 Task: Add Sprouts Free And Clear Laundry Detergent to the cart.
Action: Mouse moved to (716, 283)
Screenshot: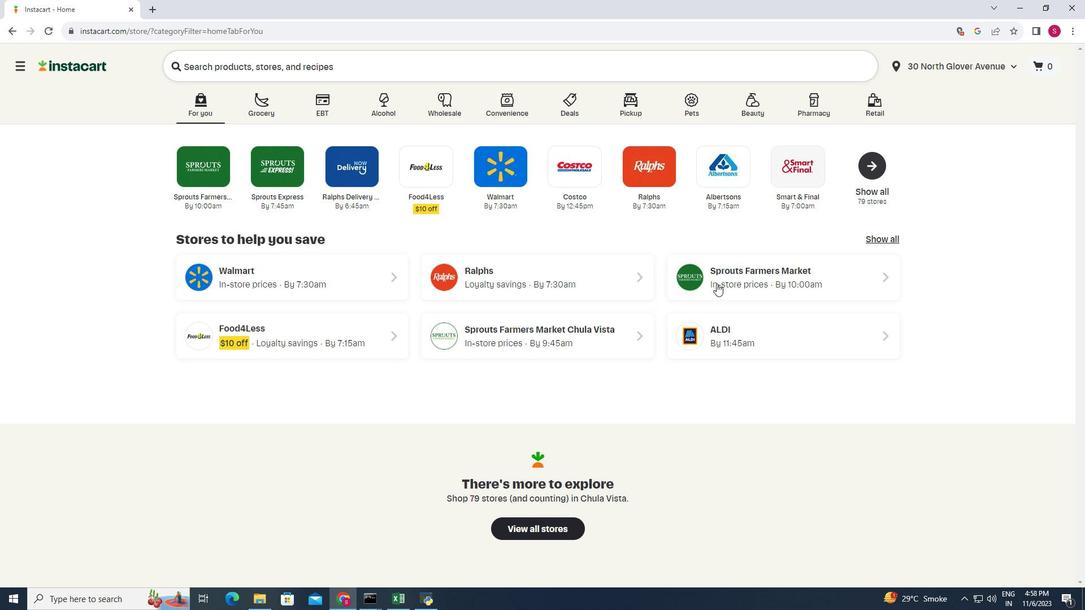 
Action: Mouse pressed left at (716, 283)
Screenshot: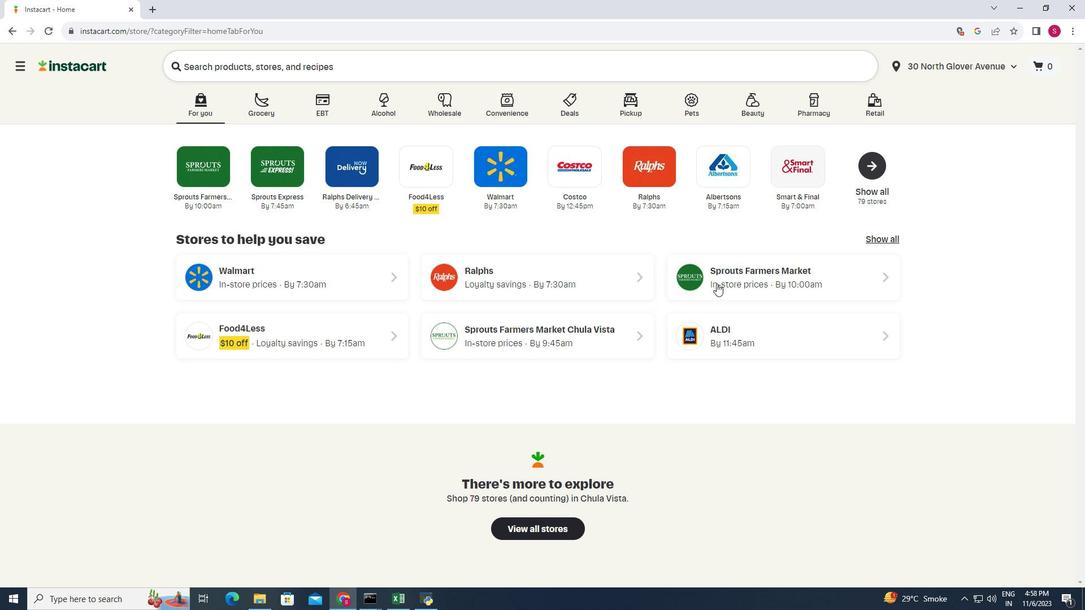 
Action: Mouse moved to (73, 390)
Screenshot: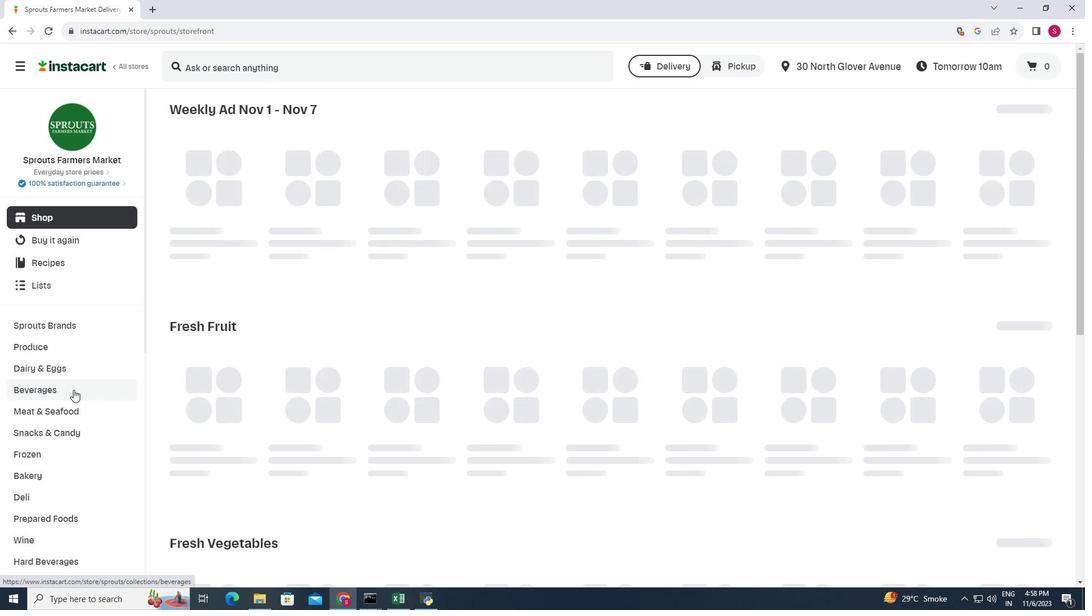 
Action: Mouse scrolled (73, 389) with delta (0, 0)
Screenshot: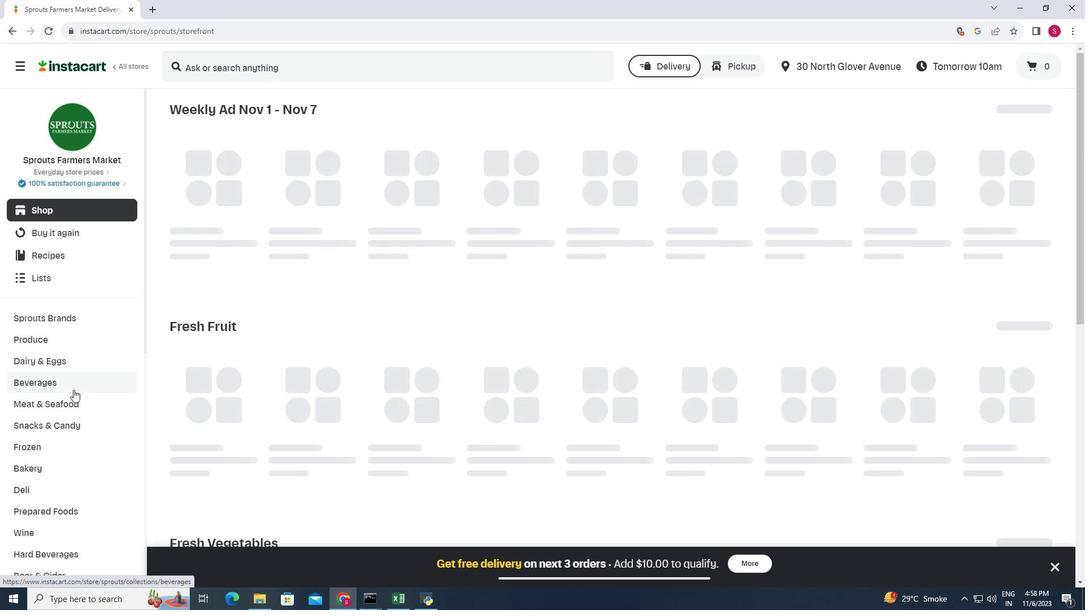 
Action: Mouse moved to (73, 390)
Screenshot: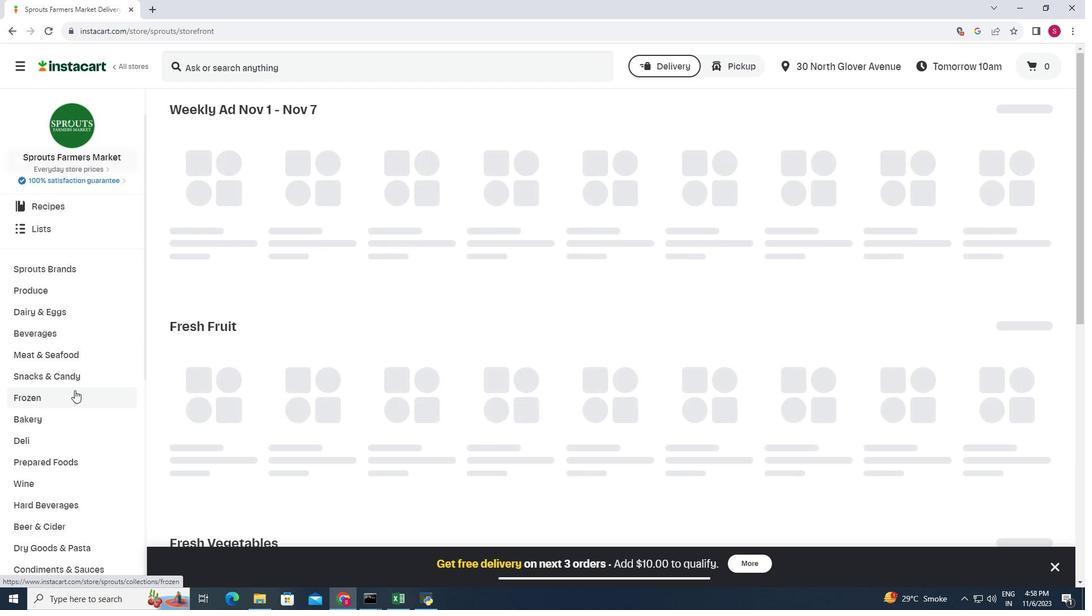 
Action: Mouse scrolled (73, 390) with delta (0, 0)
Screenshot: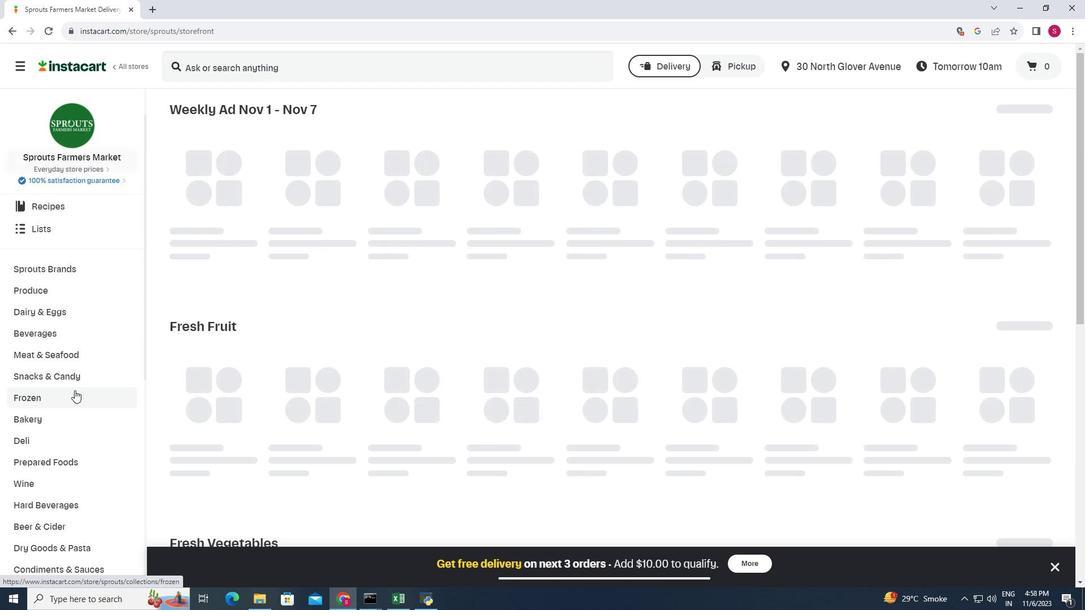 
Action: Mouse moved to (75, 390)
Screenshot: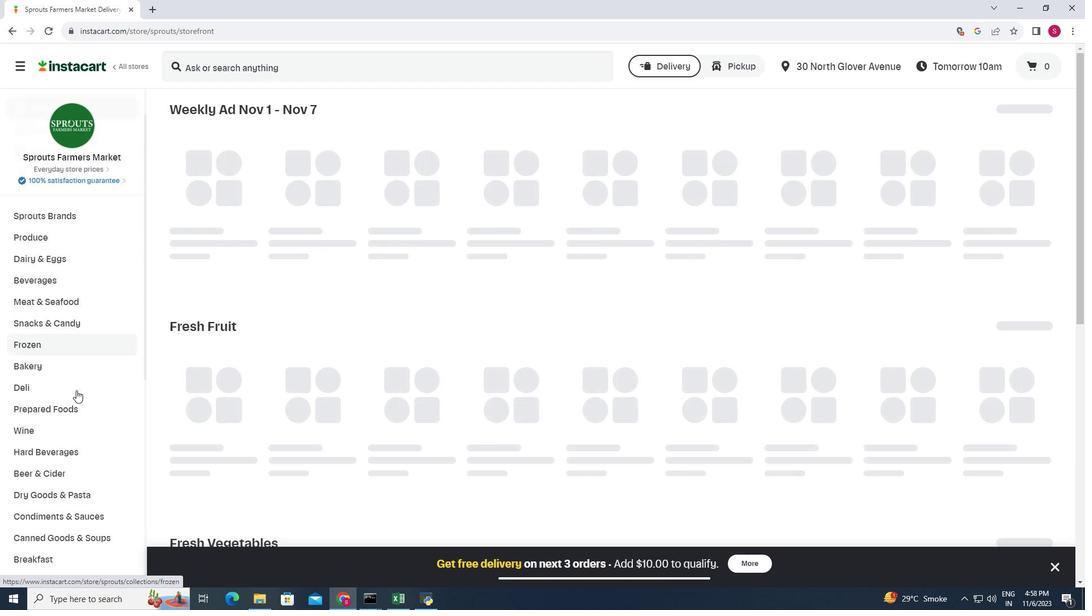
Action: Mouse scrolled (75, 390) with delta (0, 0)
Screenshot: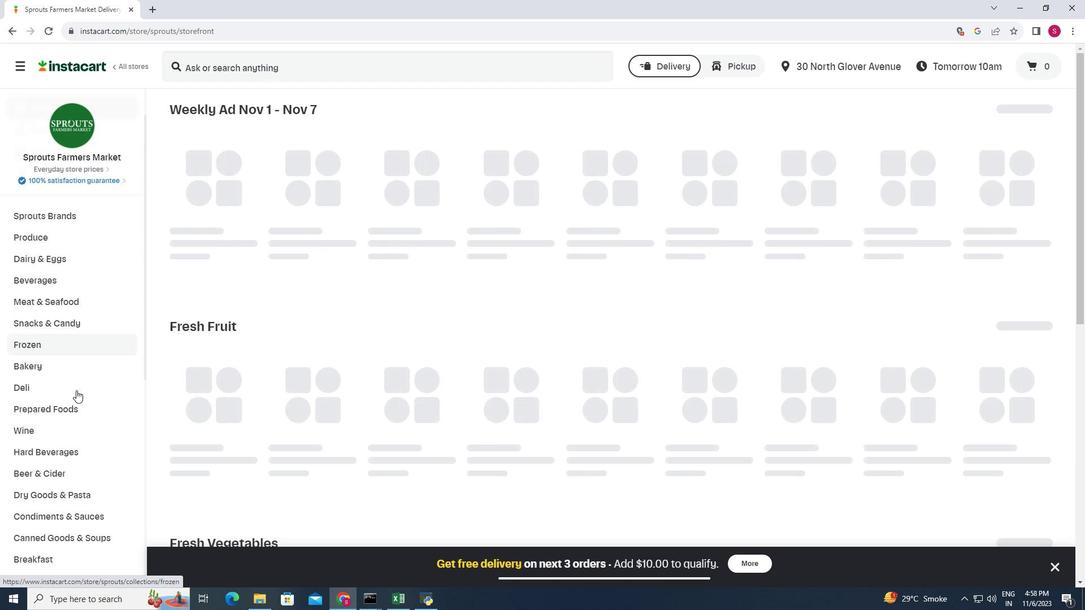 
Action: Mouse moved to (76, 390)
Screenshot: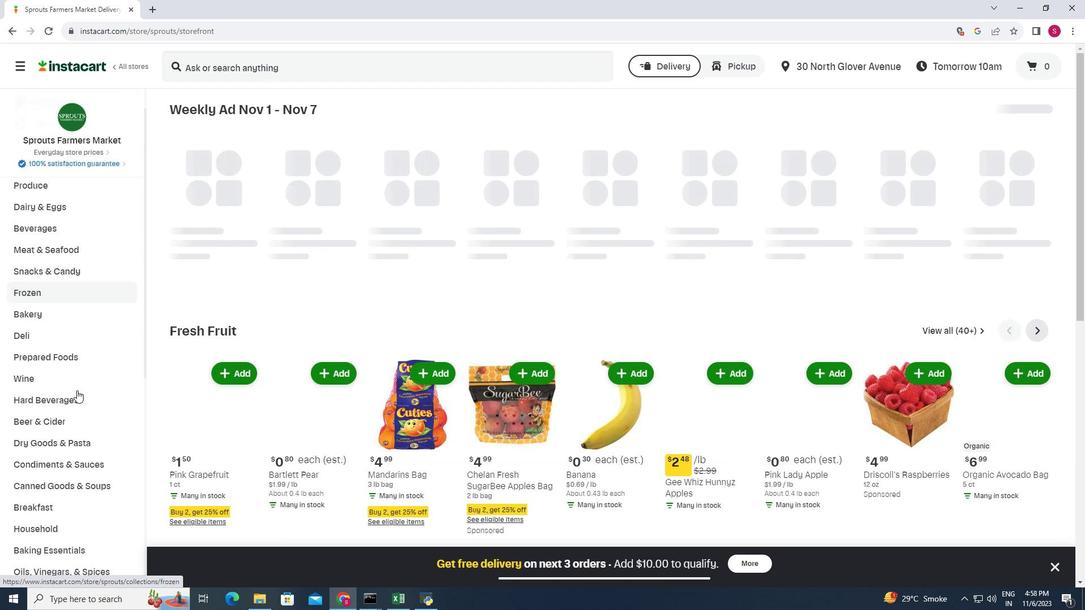 
Action: Mouse scrolled (76, 390) with delta (0, 0)
Screenshot: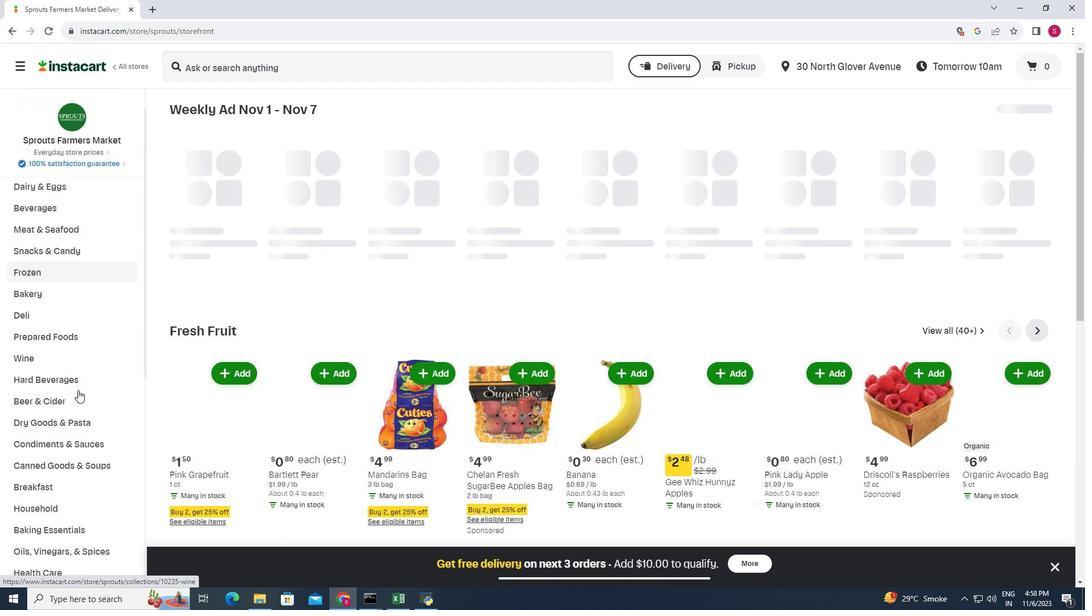 
Action: Mouse moved to (78, 390)
Screenshot: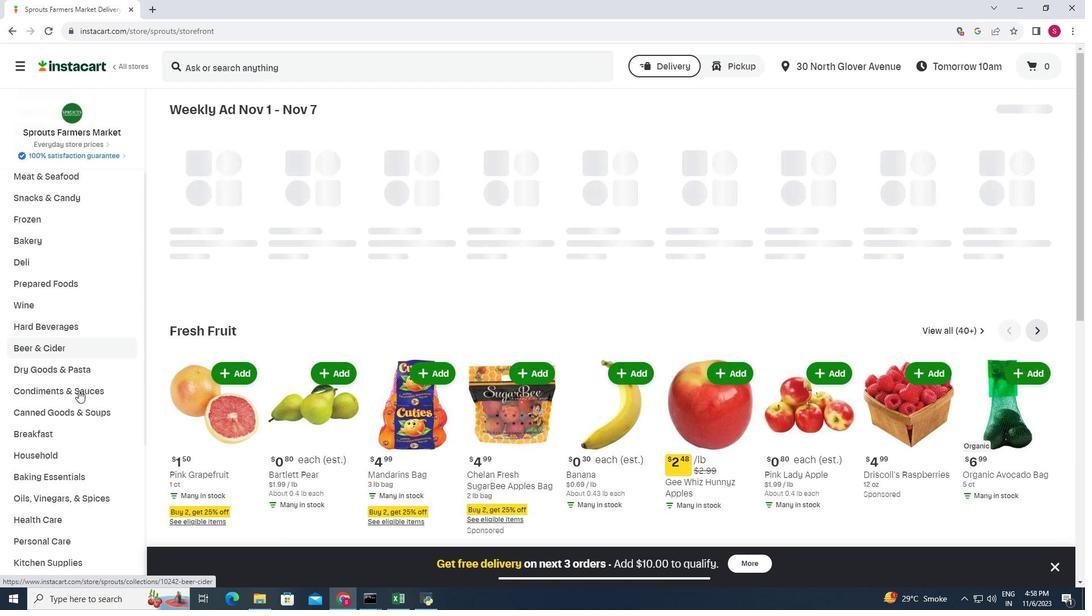 
Action: Mouse scrolled (78, 390) with delta (0, 0)
Screenshot: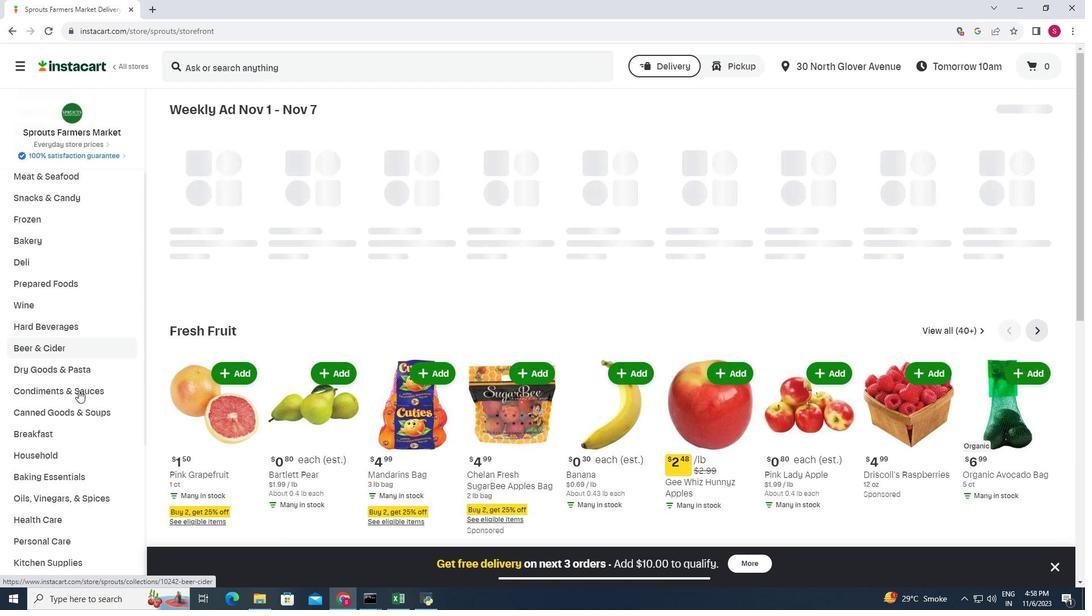 
Action: Mouse moved to (77, 400)
Screenshot: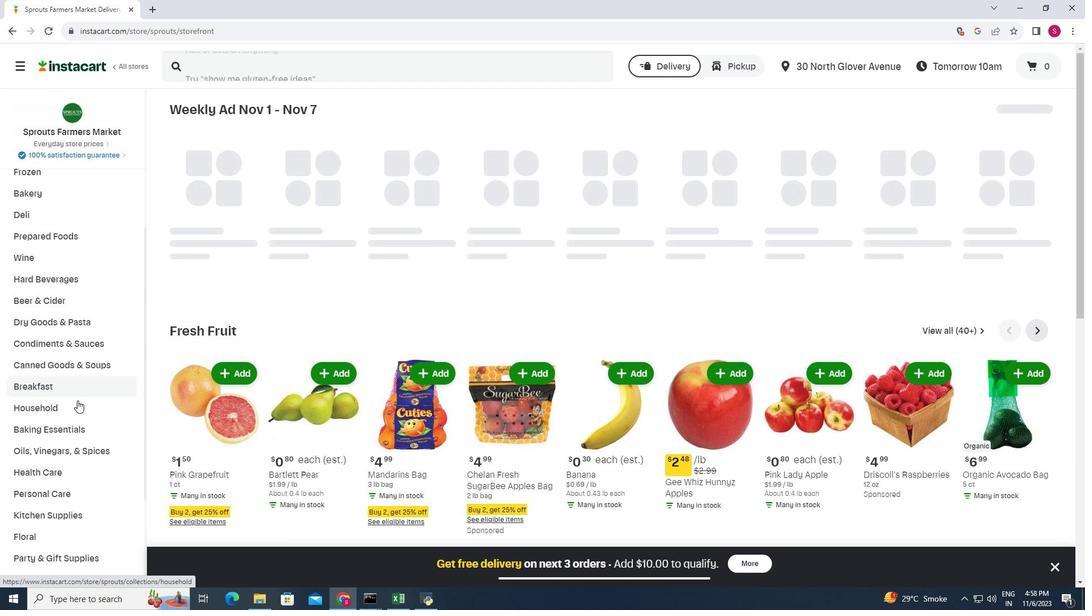 
Action: Mouse pressed left at (77, 400)
Screenshot: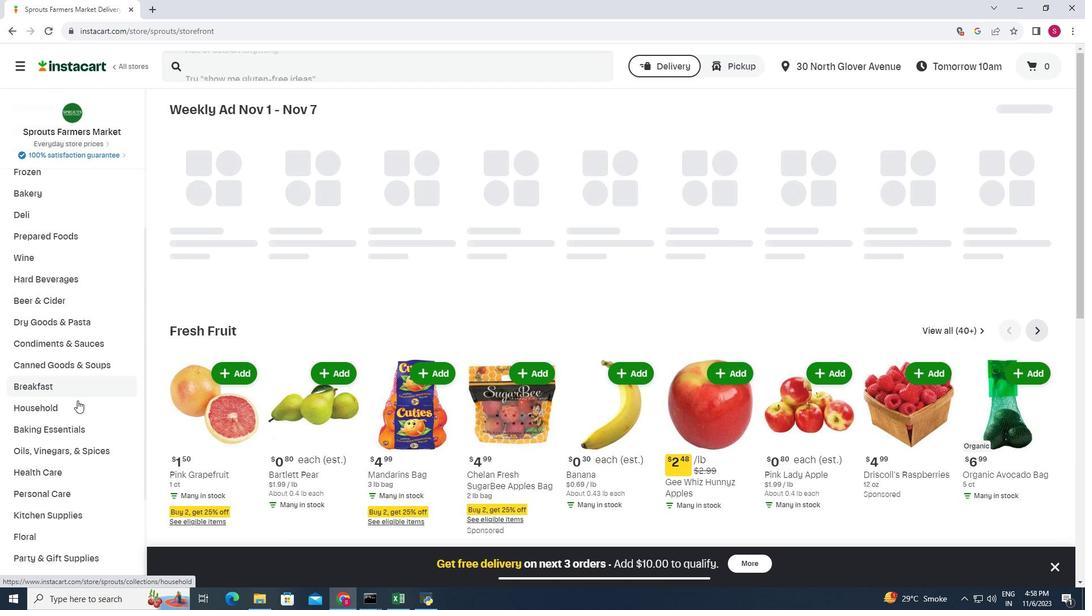 
Action: Mouse moved to (418, 141)
Screenshot: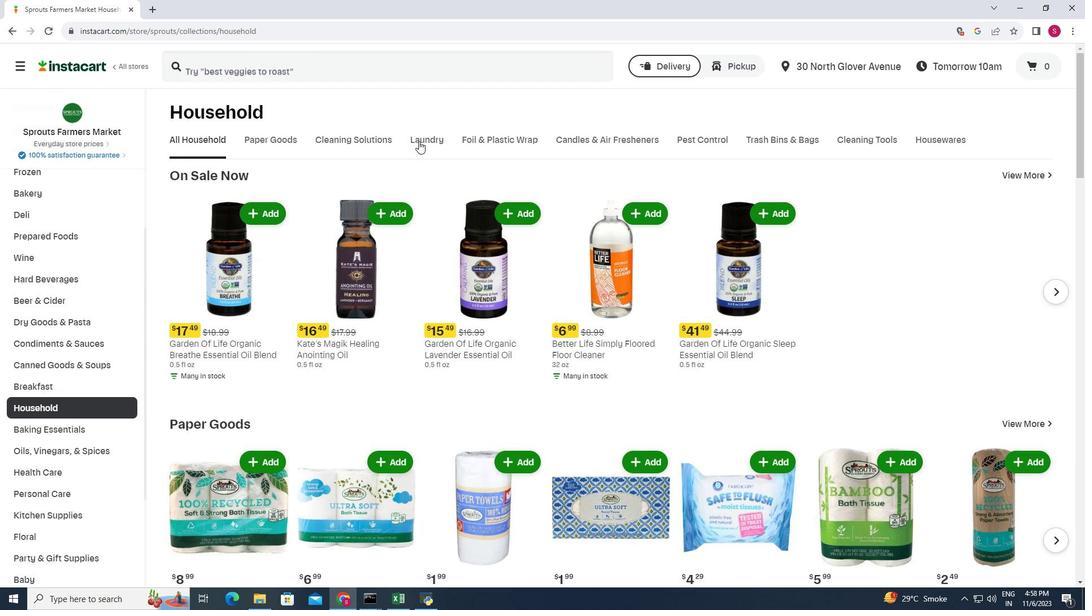 
Action: Mouse pressed left at (418, 141)
Screenshot: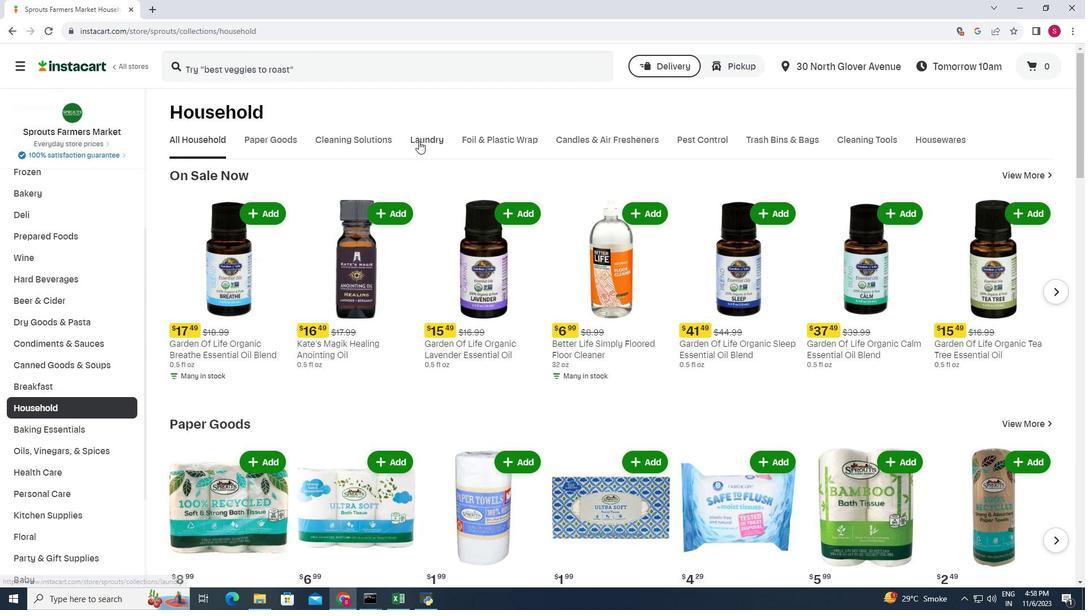 
Action: Mouse moved to (330, 213)
Screenshot: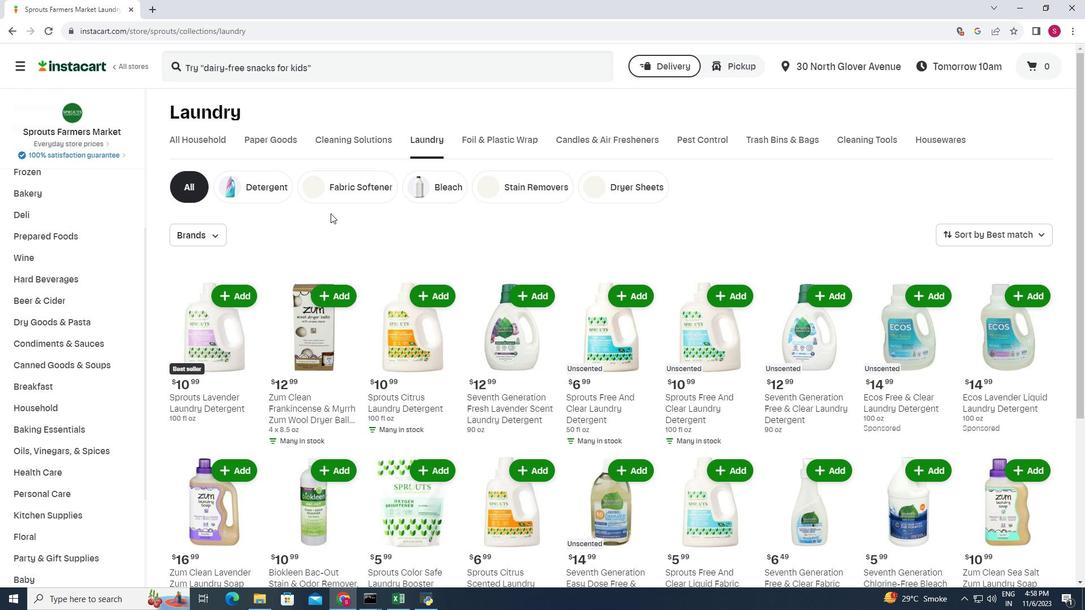 
Action: Mouse scrolled (330, 213) with delta (0, 0)
Screenshot: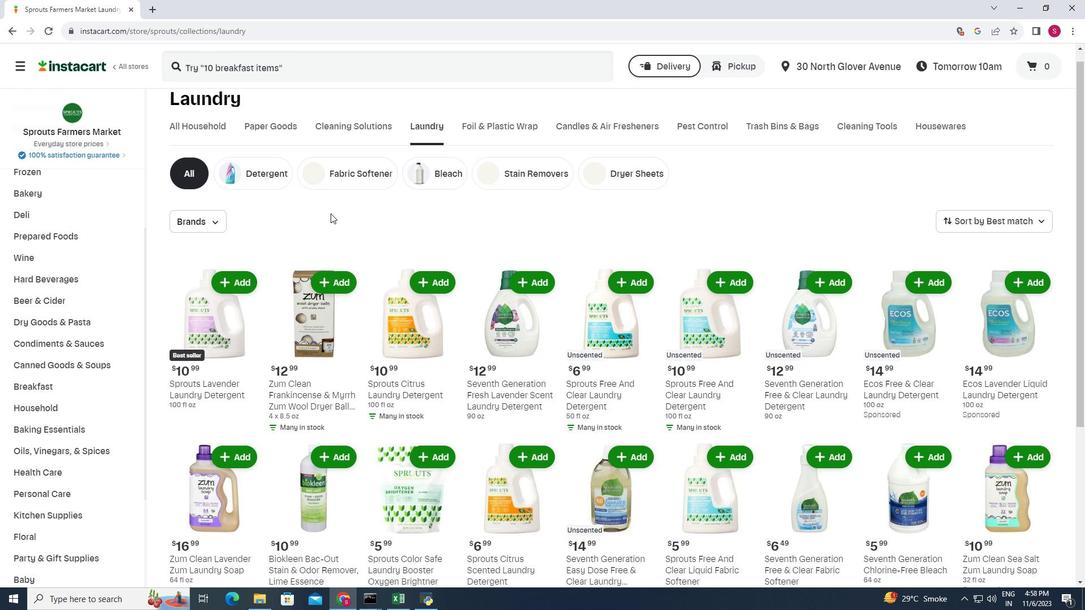
Action: Mouse moved to (626, 234)
Screenshot: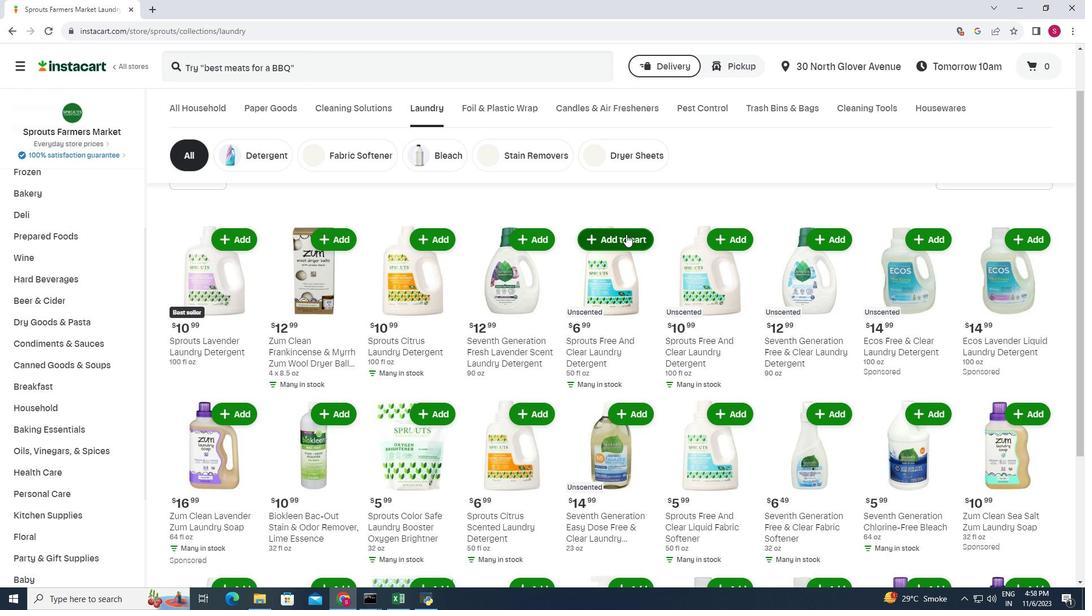 
Action: Mouse pressed left at (626, 234)
Screenshot: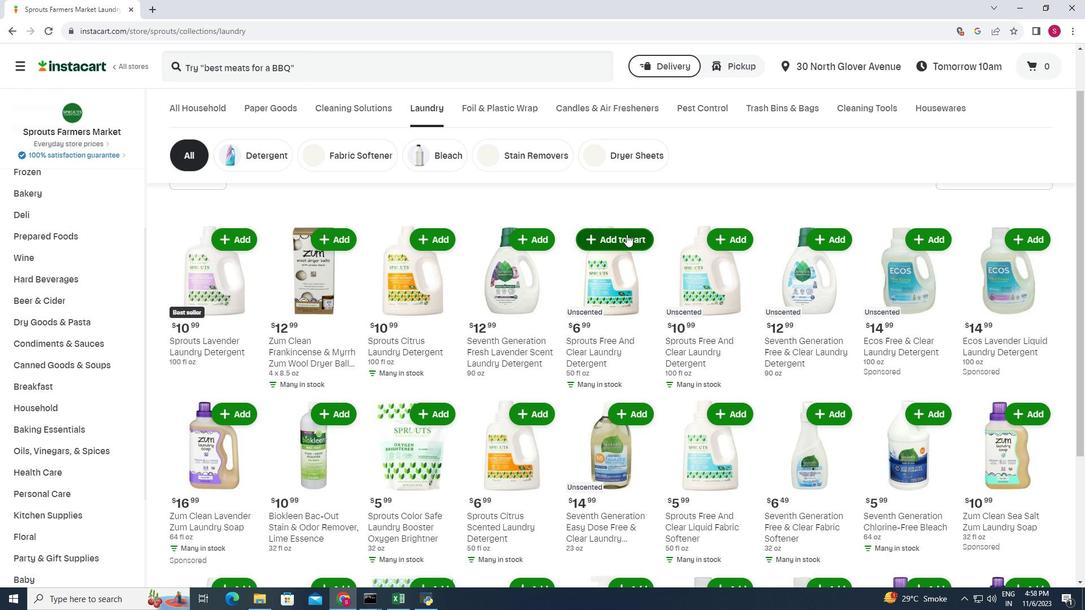 
Action: Mouse moved to (592, 198)
Screenshot: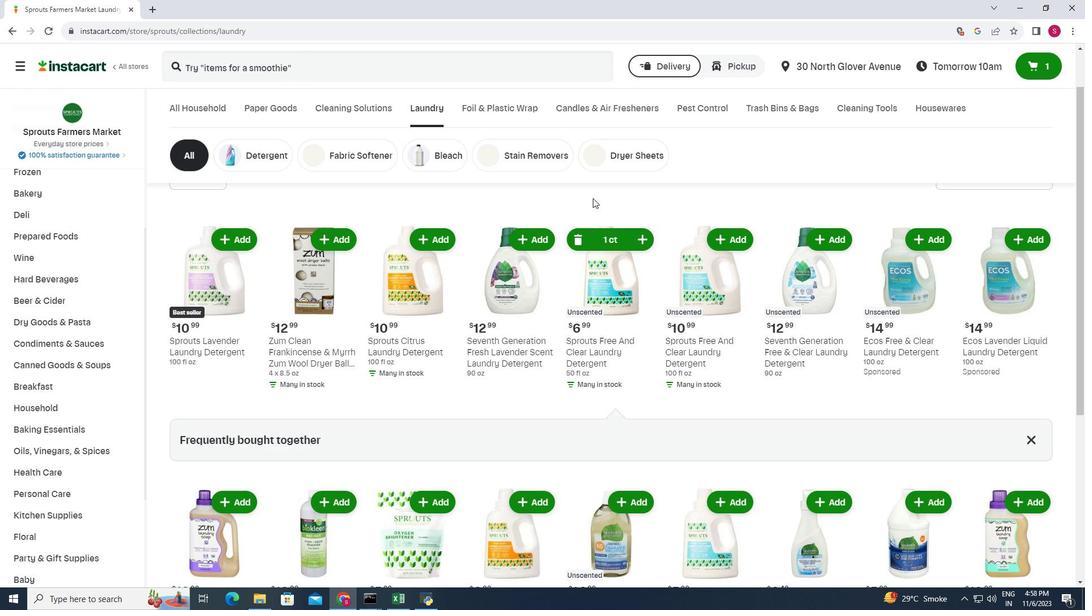 
